 Task: Create a Board called Board0000000052 in Workspace WS0000000018 in Trello with Visibility as Workspace. Create a Board called Board0000000053 in Workspace WS0000000018 in Trello with Visibility as Private. Create a Board called Board0000000054 in Workspace WS0000000018 in Trello with Visibility as Public. Create Card Card0000000205 in Board Board0000000052 in Workspace WS0000000018 in Trello. Create Card Card0000000206 in Board Board0000000052 in Workspace WS0000000018 in Trello
Action: Mouse moved to (399, 36)
Screenshot: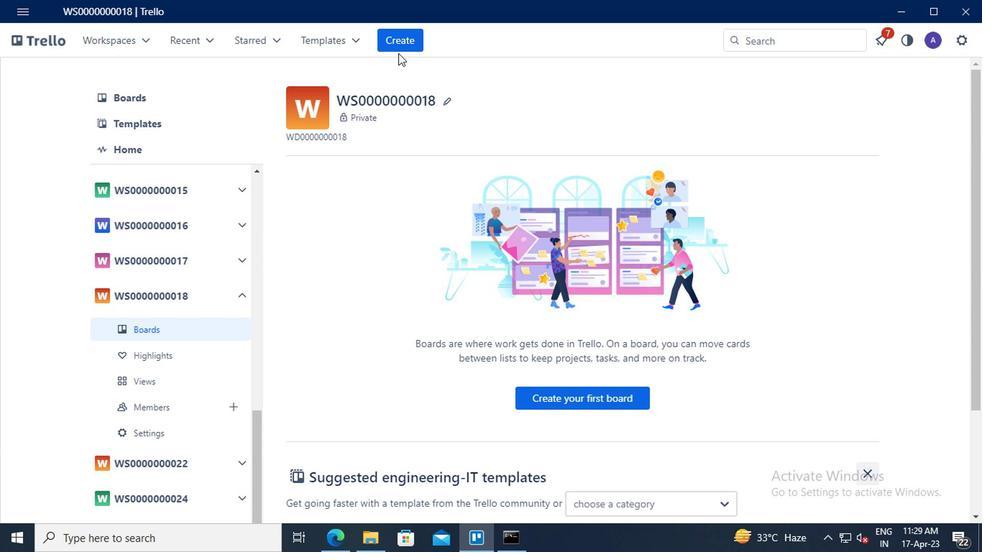 
Action: Mouse pressed left at (399, 36)
Screenshot: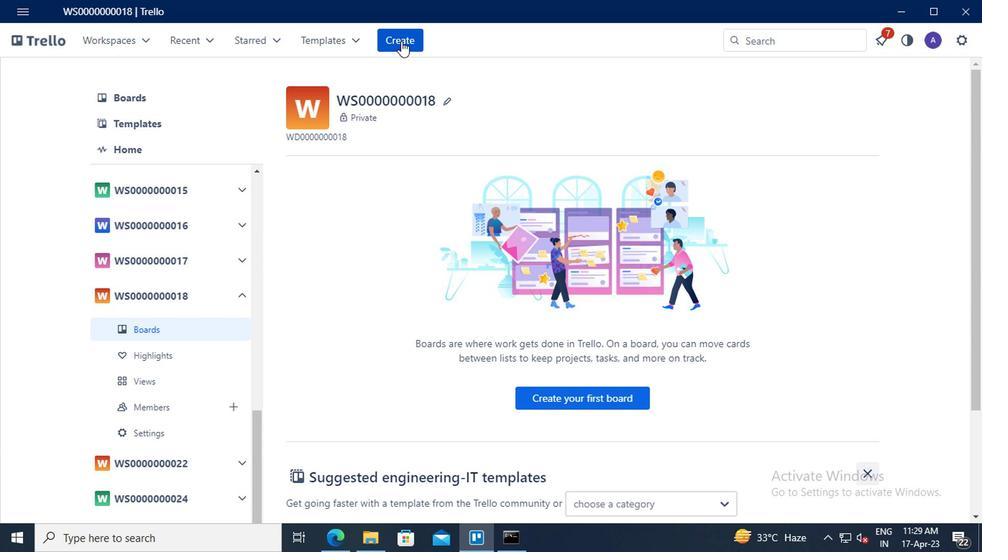 
Action: Mouse moved to (424, 85)
Screenshot: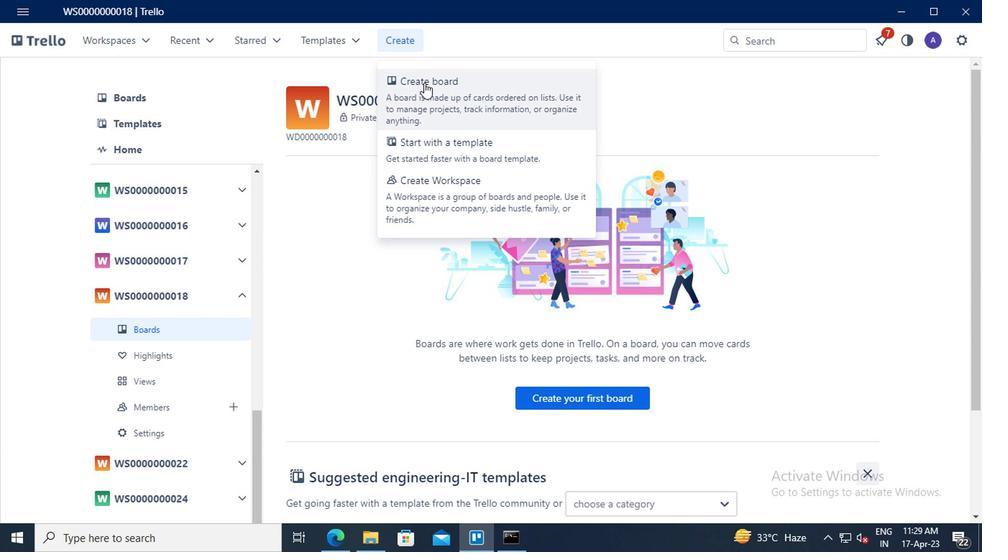 
Action: Mouse pressed left at (424, 85)
Screenshot: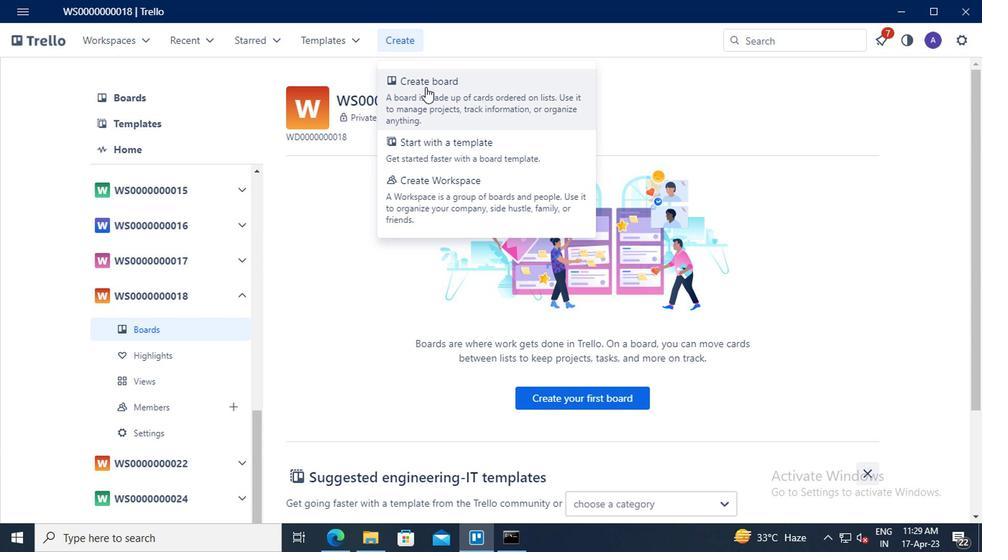 
Action: Mouse moved to (431, 303)
Screenshot: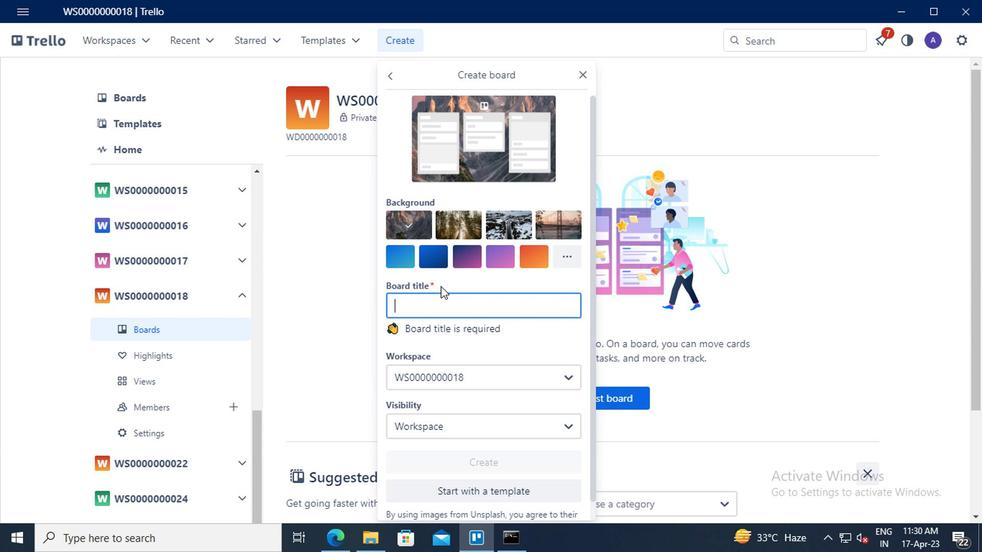 
Action: Mouse pressed left at (431, 303)
Screenshot: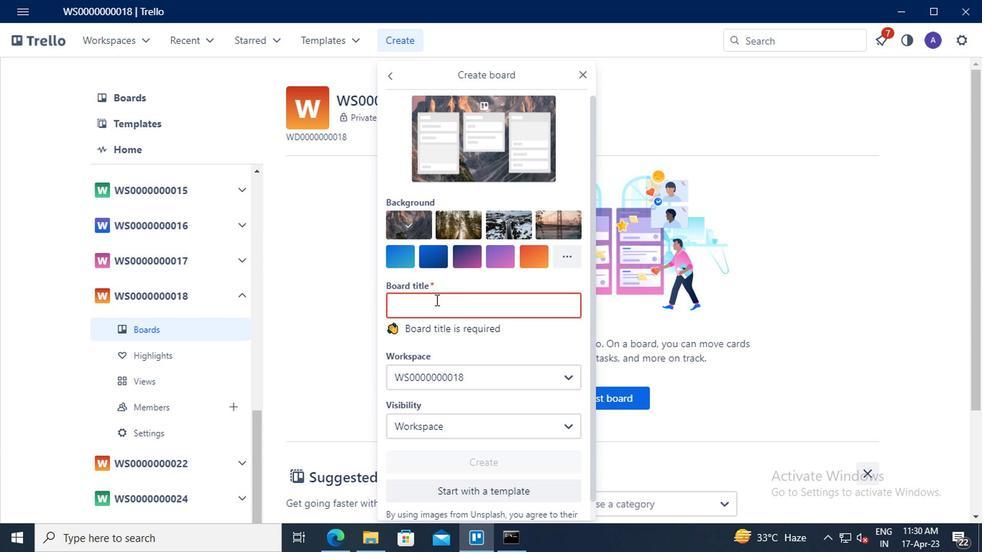 
Action: Key pressed <Key.shift>BOARD0000000052
Screenshot: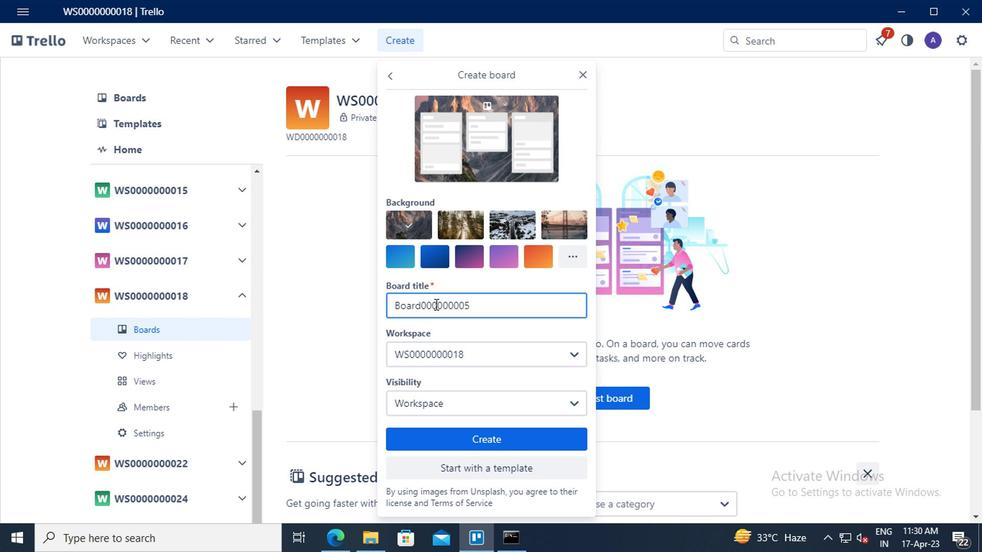
Action: Mouse moved to (454, 408)
Screenshot: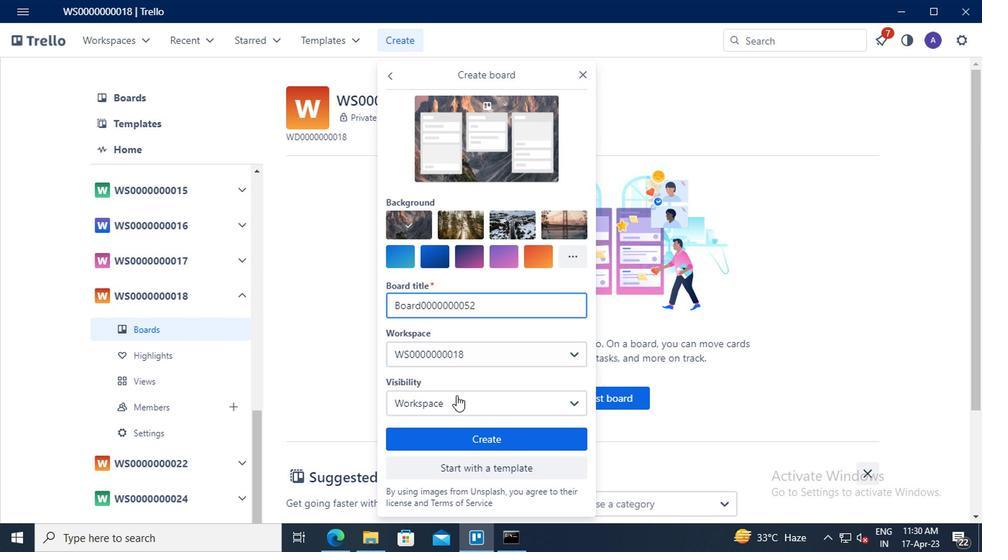 
Action: Mouse pressed left at (454, 408)
Screenshot: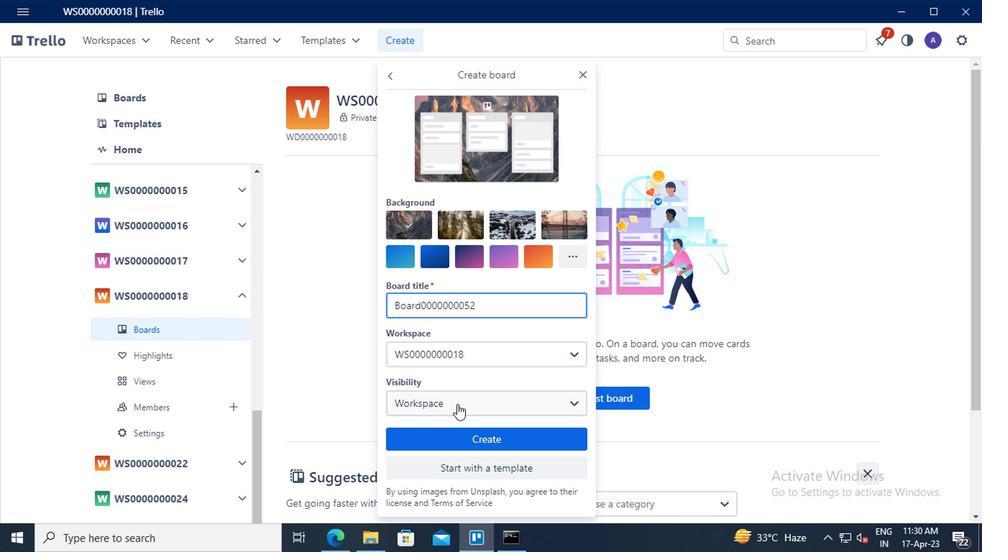 
Action: Mouse moved to (451, 497)
Screenshot: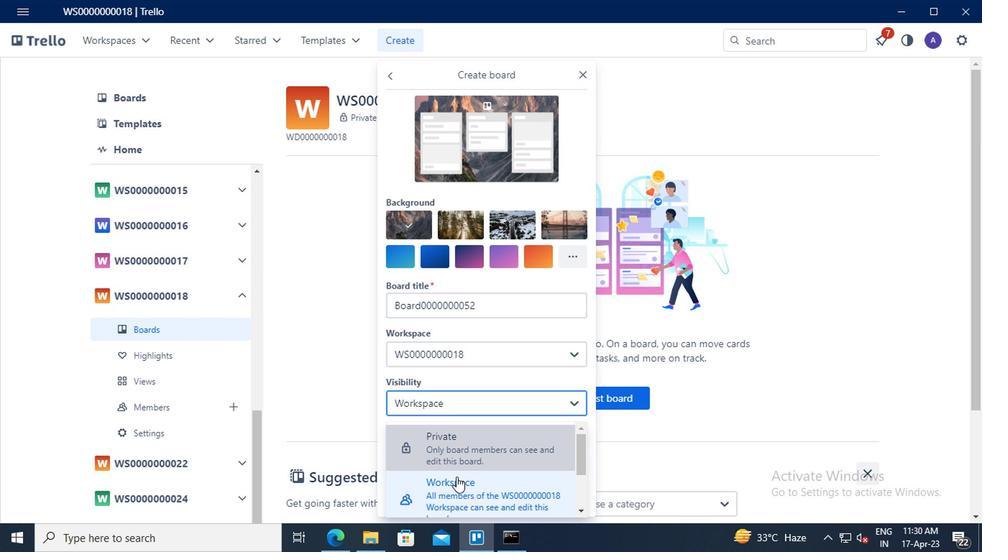 
Action: Mouse pressed left at (451, 497)
Screenshot: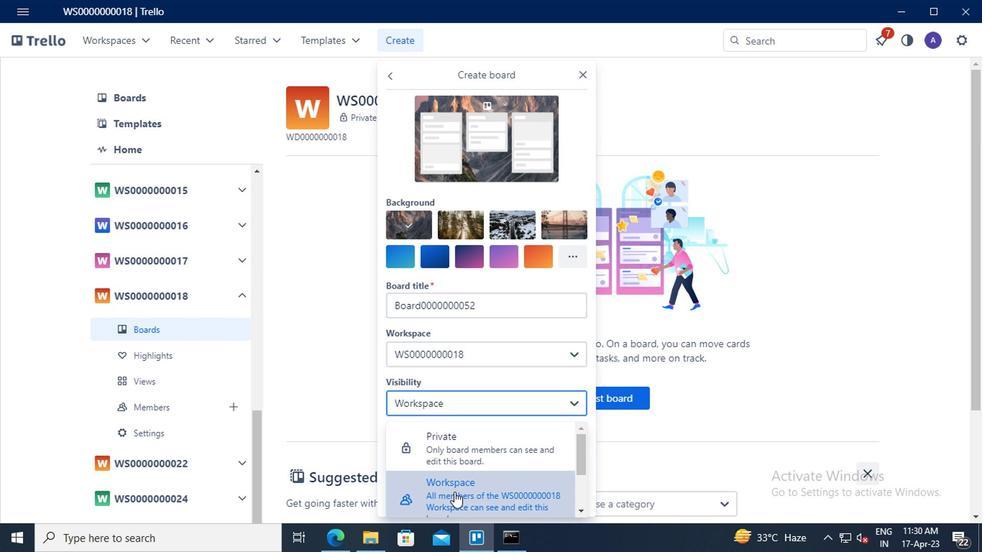 
Action: Mouse moved to (457, 441)
Screenshot: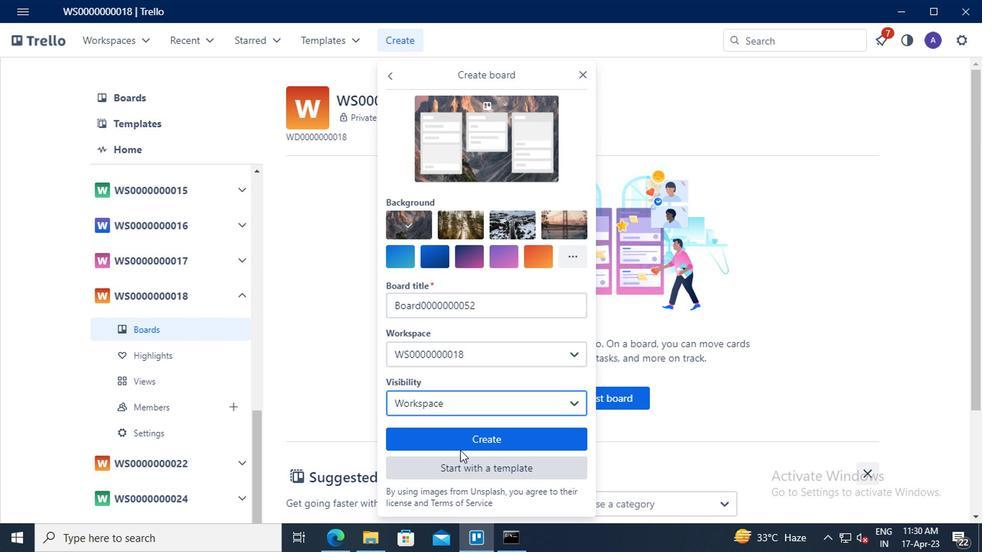 
Action: Mouse pressed left at (457, 441)
Screenshot: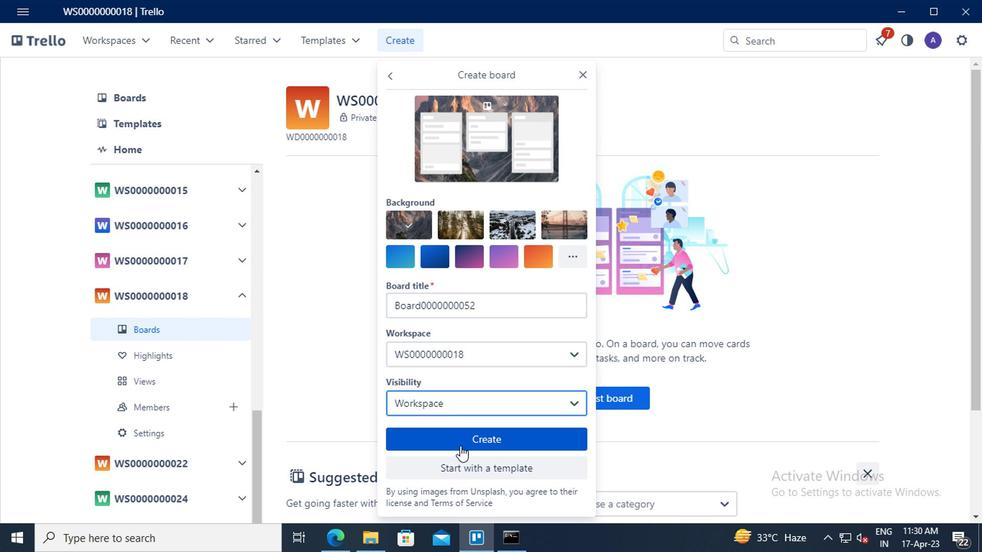 
Action: Mouse moved to (402, 32)
Screenshot: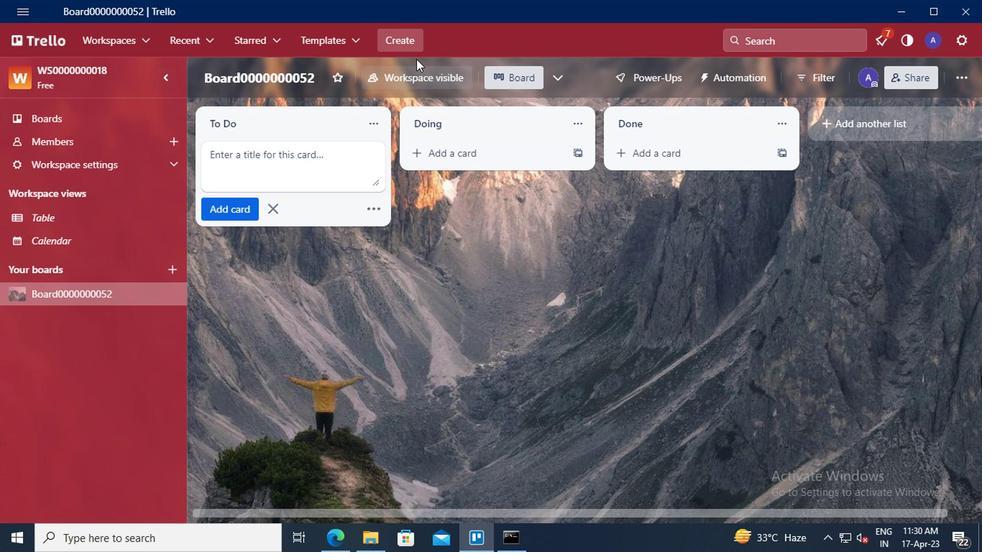 
Action: Mouse pressed left at (402, 32)
Screenshot: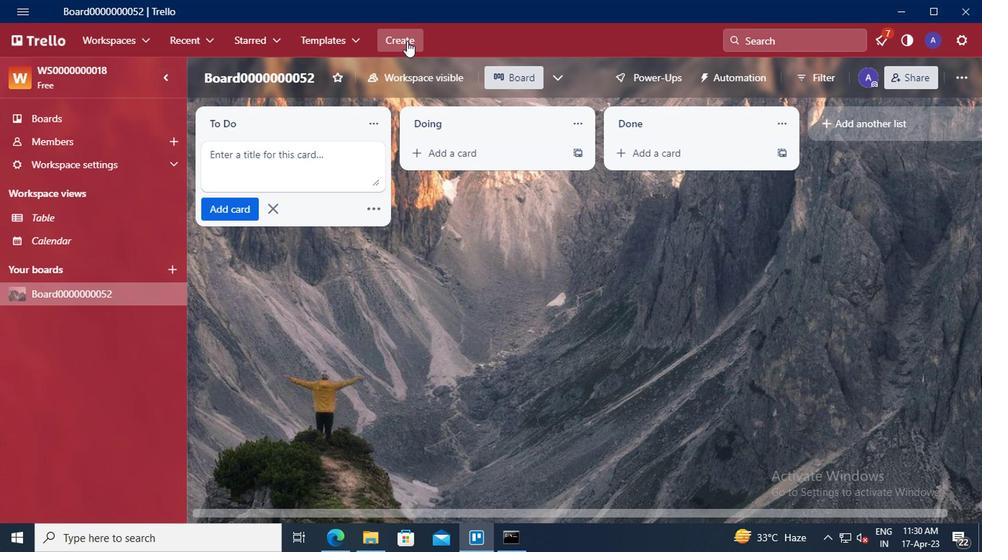 
Action: Mouse moved to (423, 83)
Screenshot: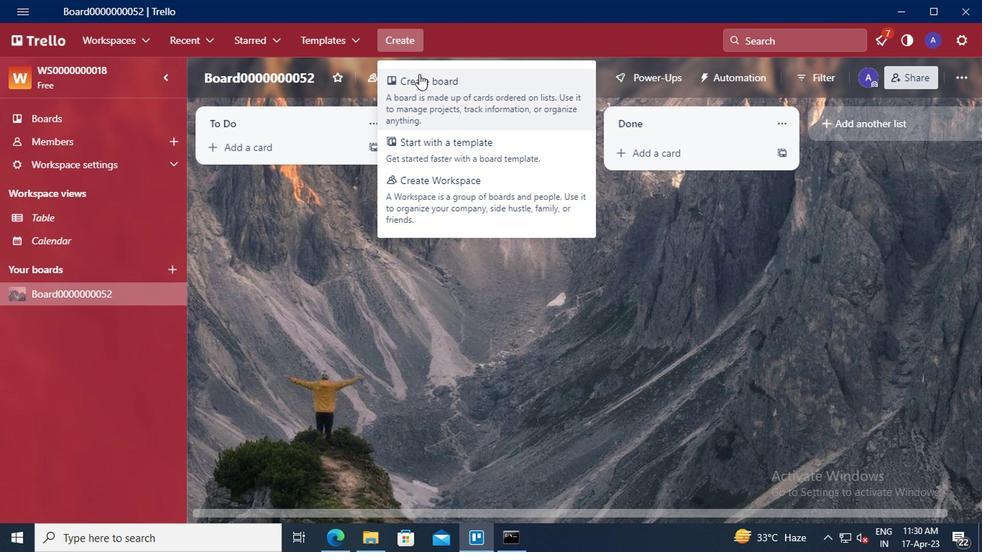 
Action: Mouse pressed left at (423, 83)
Screenshot: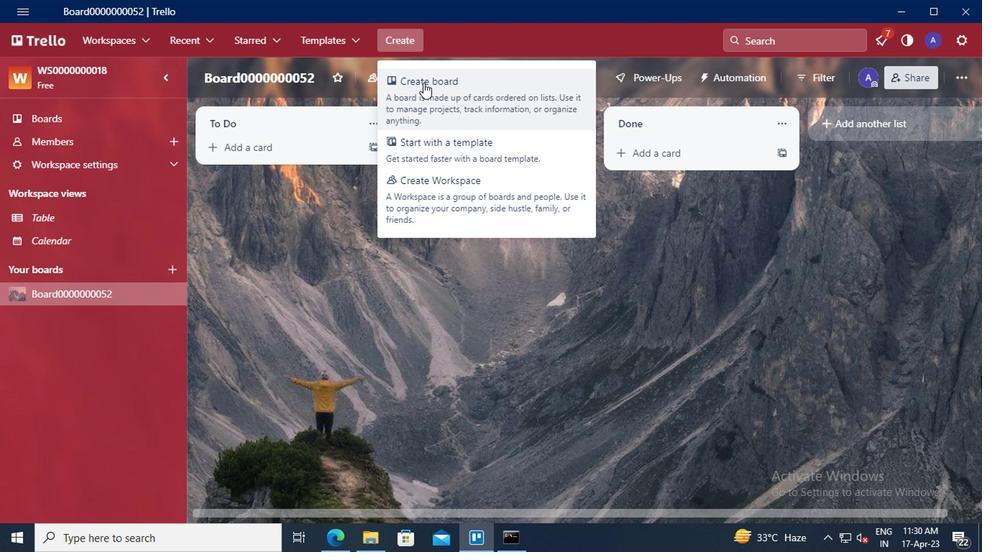 
Action: Mouse moved to (429, 311)
Screenshot: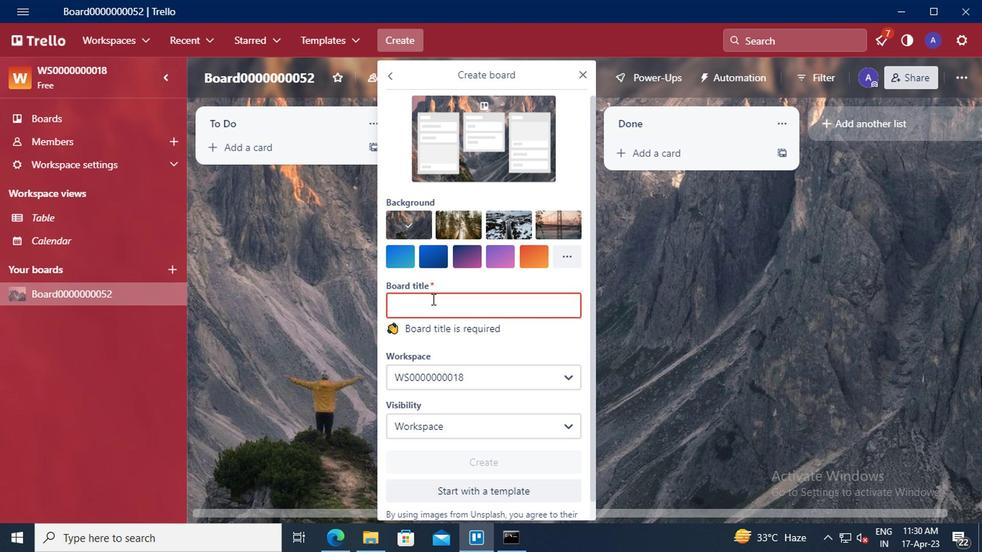 
Action: Mouse pressed left at (429, 311)
Screenshot: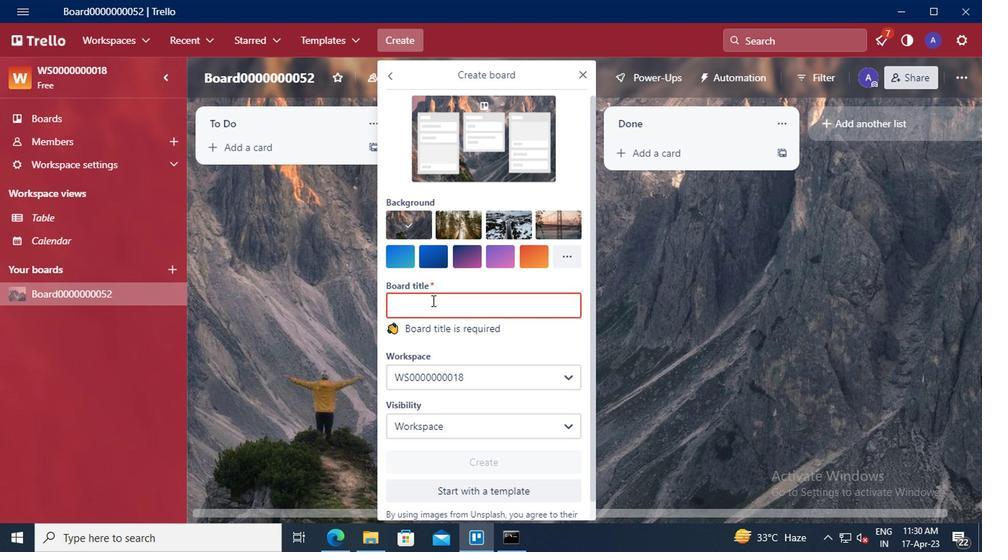 
Action: Key pressed <Key.shift>BOARD0000000053
Screenshot: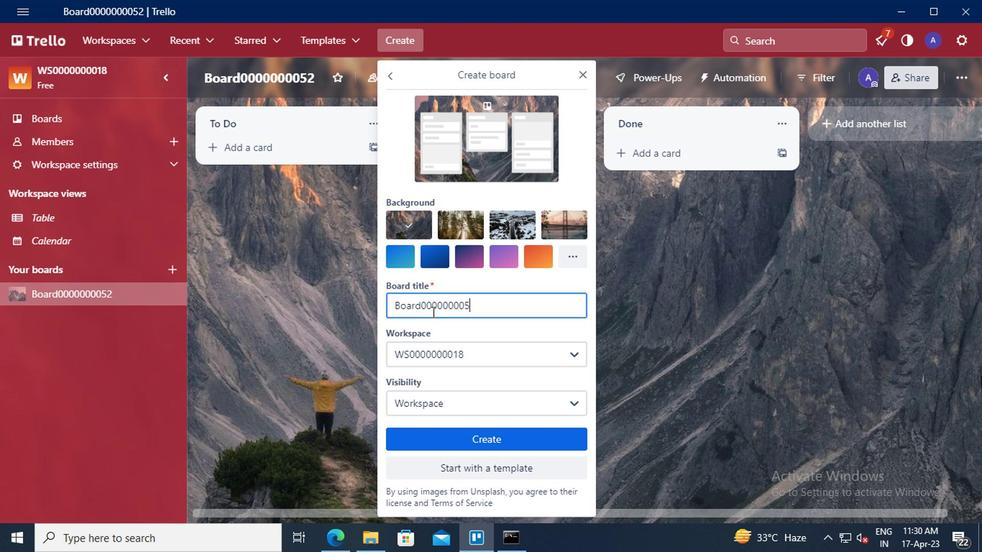 
Action: Mouse moved to (432, 402)
Screenshot: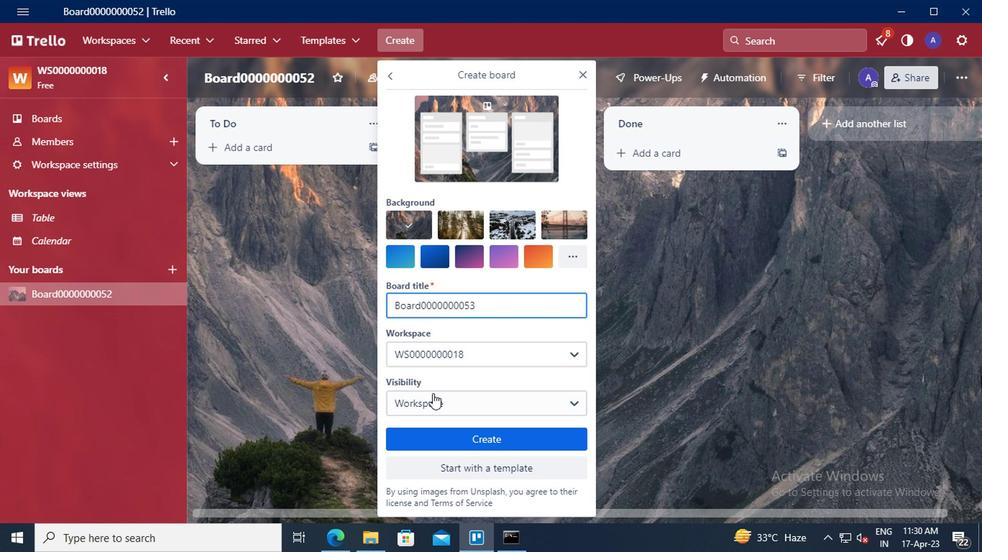 
Action: Mouse pressed left at (432, 402)
Screenshot: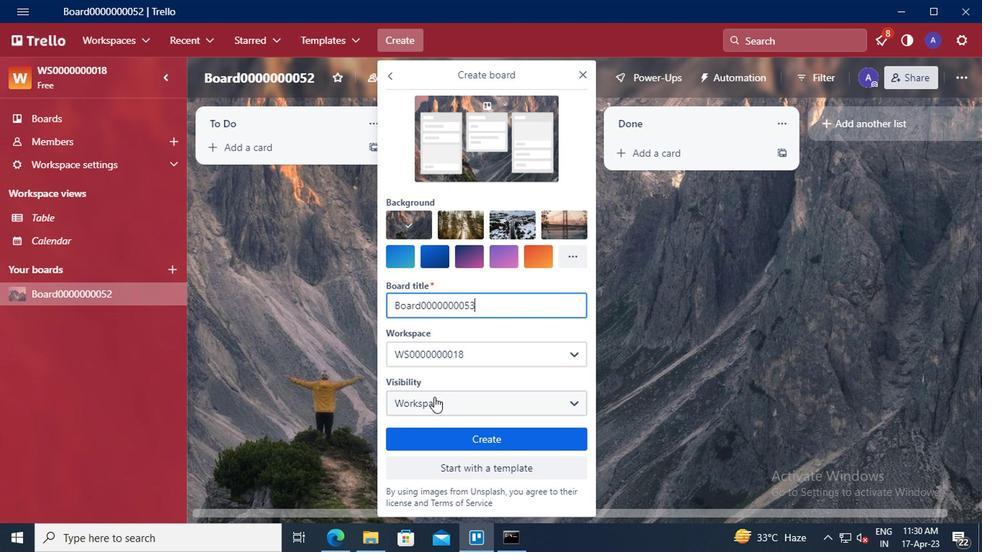 
Action: Mouse moved to (436, 431)
Screenshot: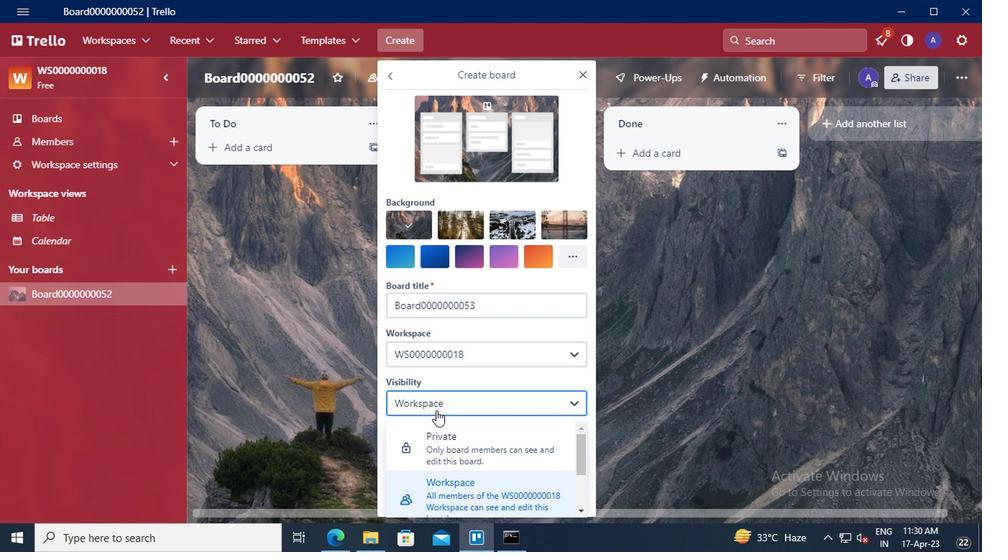 
Action: Mouse pressed left at (436, 431)
Screenshot: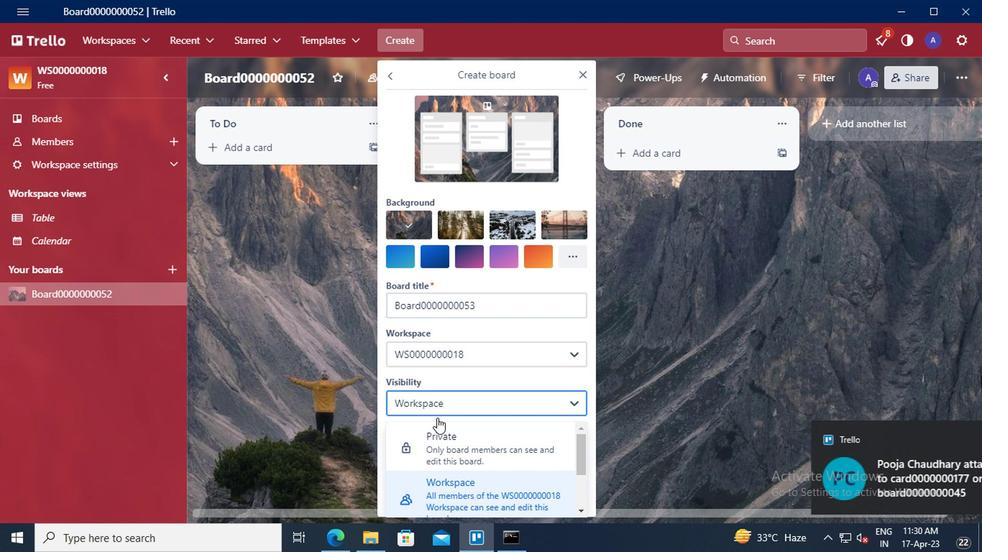 
Action: Mouse moved to (481, 443)
Screenshot: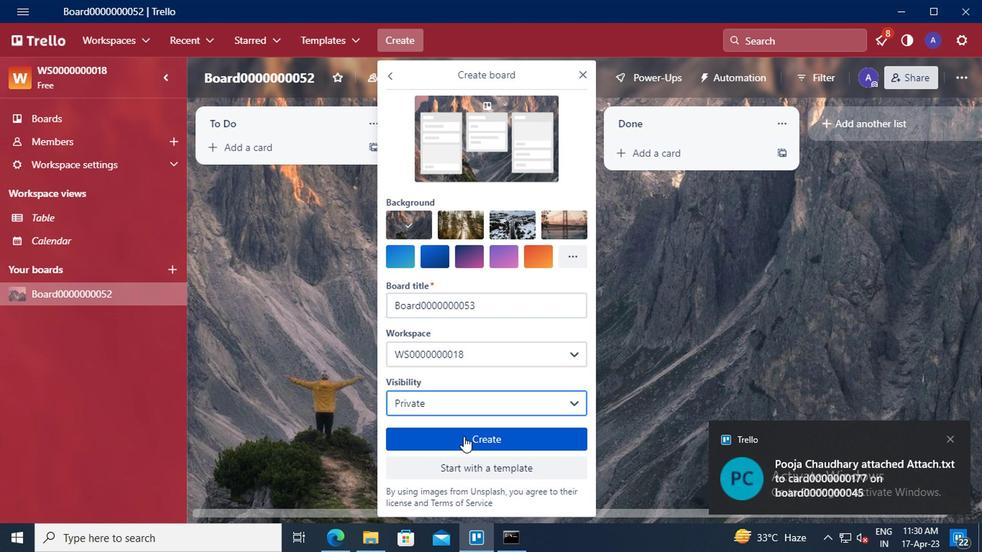 
Action: Mouse pressed left at (481, 443)
Screenshot: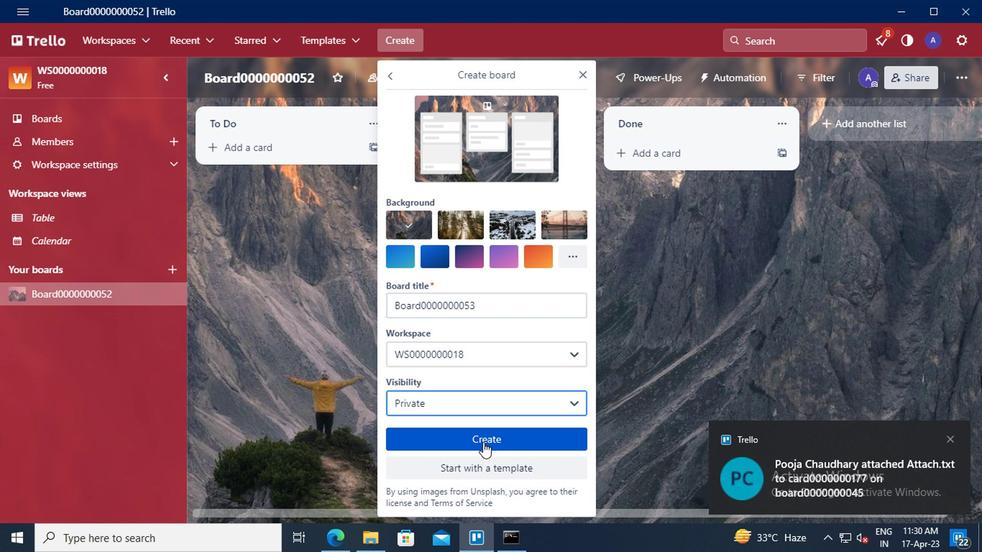 
Action: Mouse moved to (398, 38)
Screenshot: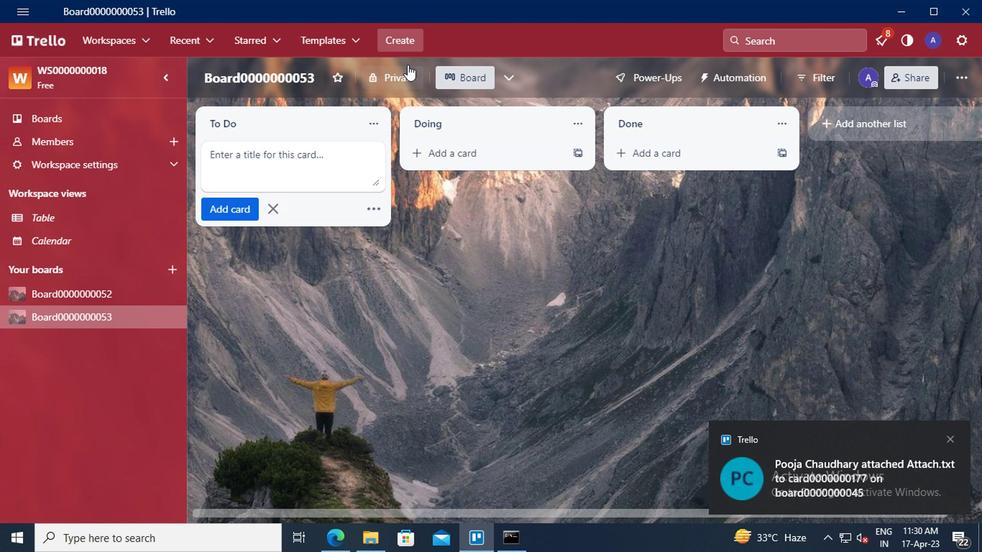 
Action: Mouse pressed left at (398, 38)
Screenshot: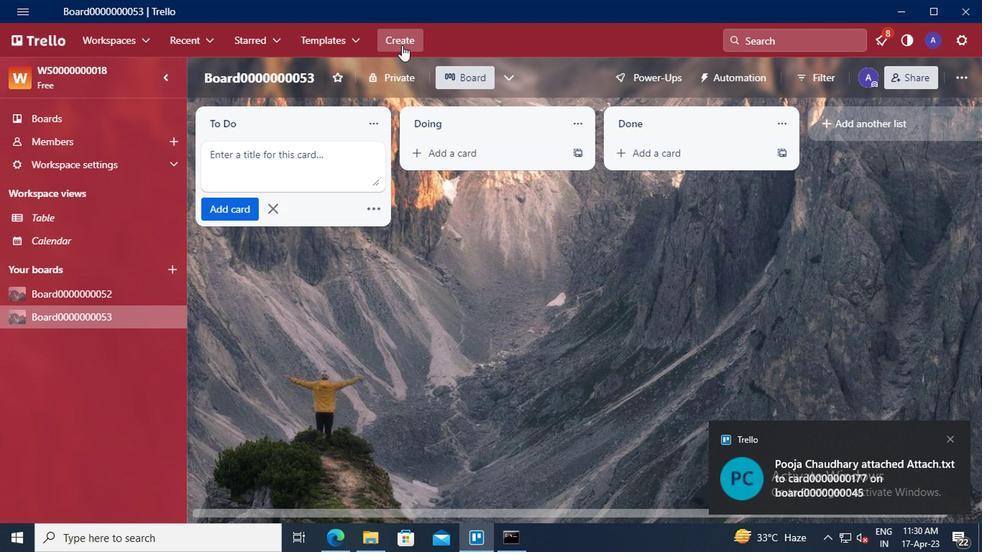 
Action: Mouse moved to (450, 92)
Screenshot: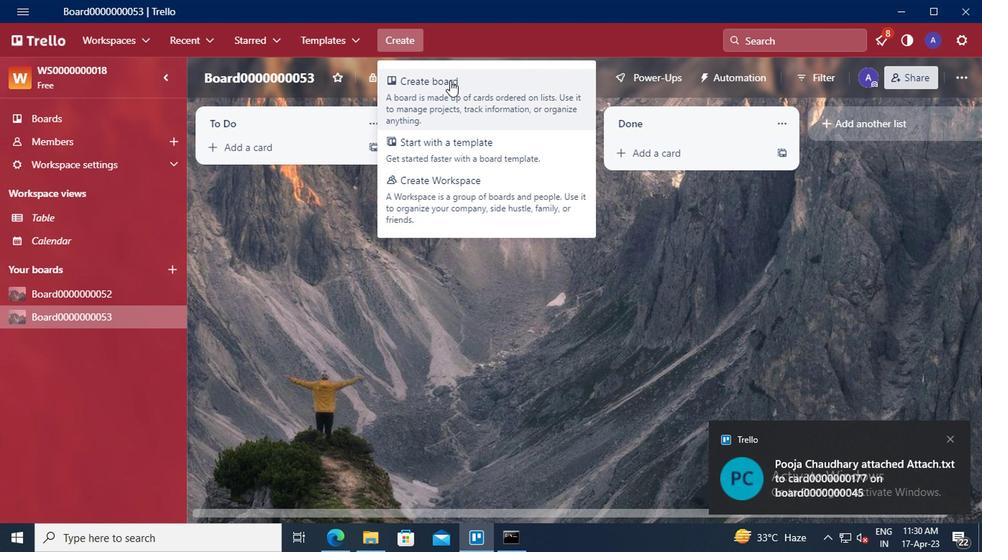 
Action: Mouse pressed left at (450, 92)
Screenshot: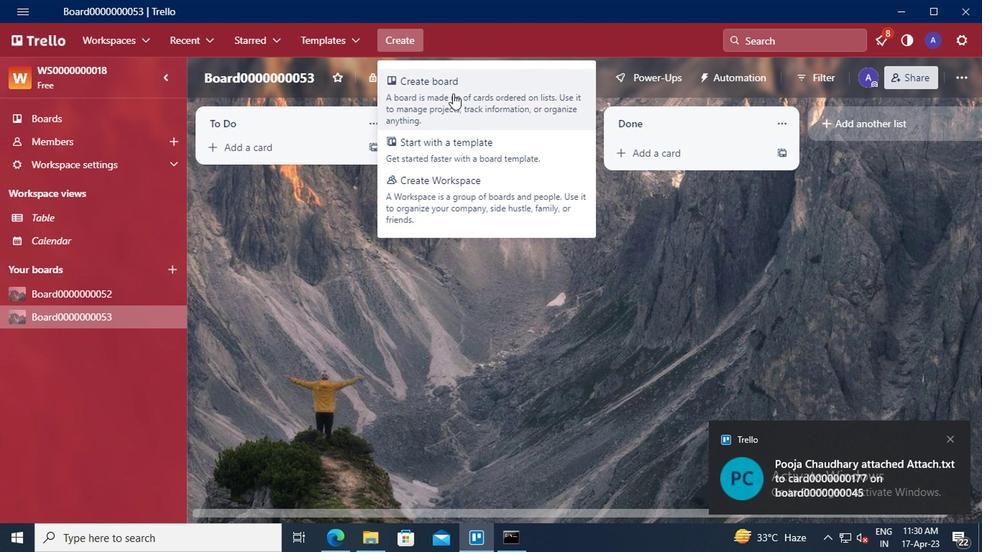 
Action: Mouse moved to (431, 303)
Screenshot: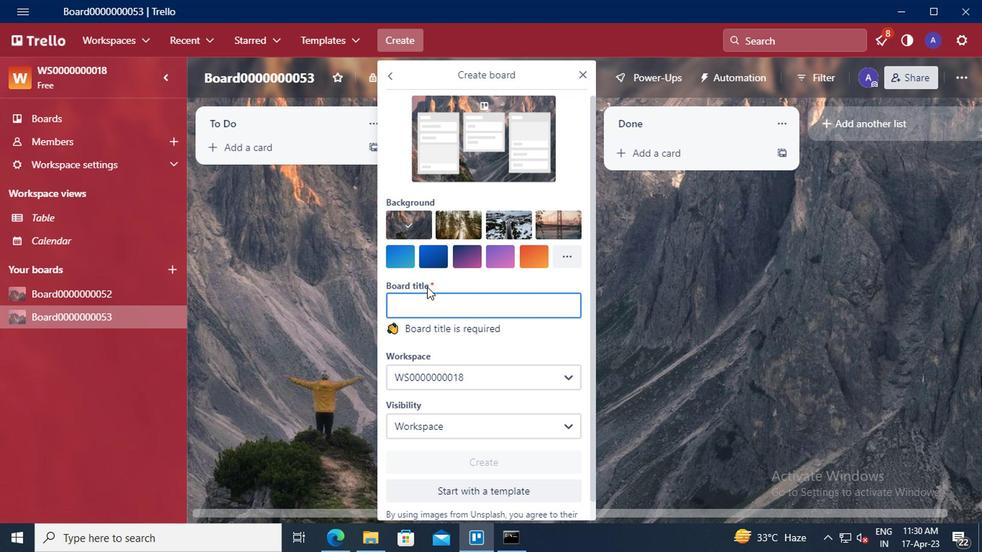 
Action: Mouse pressed left at (431, 303)
Screenshot: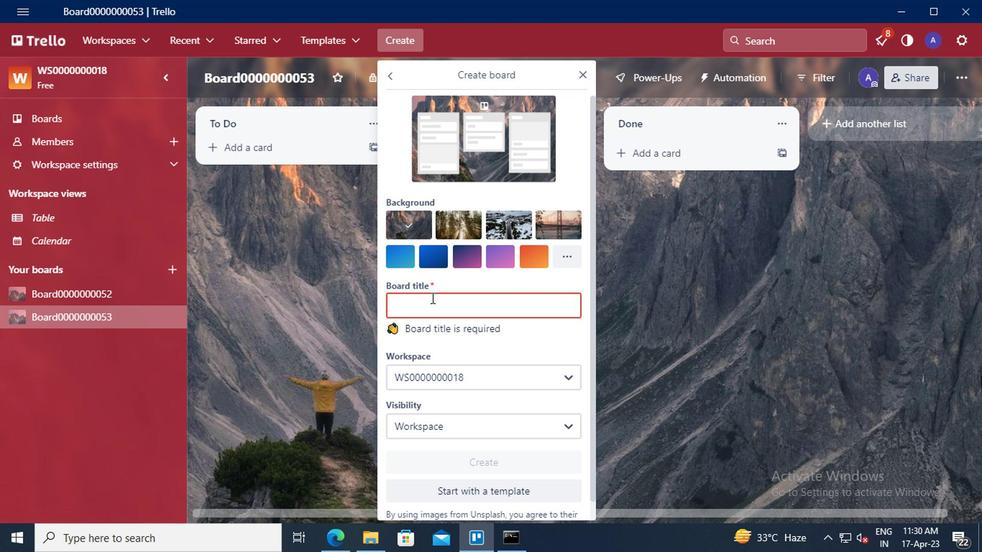 
Action: Key pressed <Key.shift>B
Screenshot: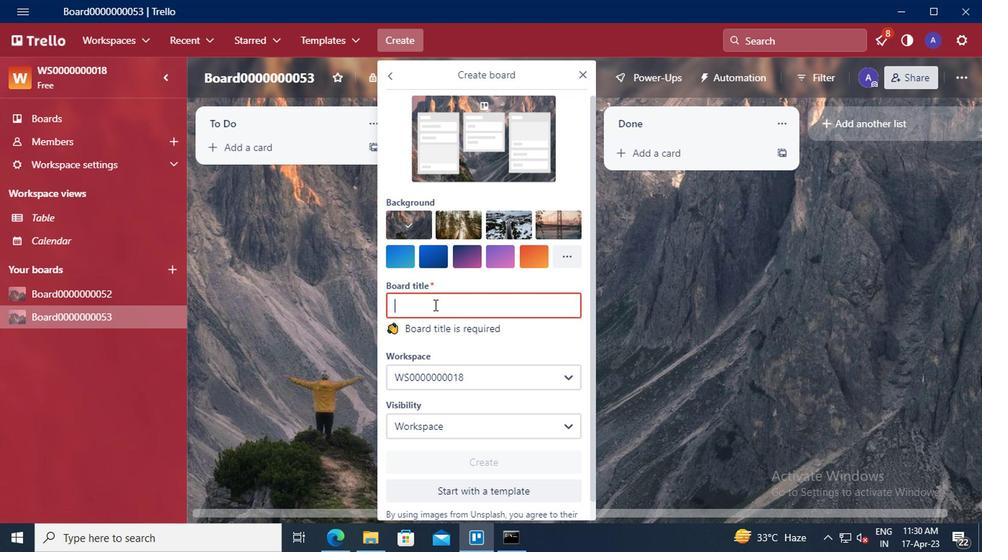 
Action: Mouse moved to (431, 303)
Screenshot: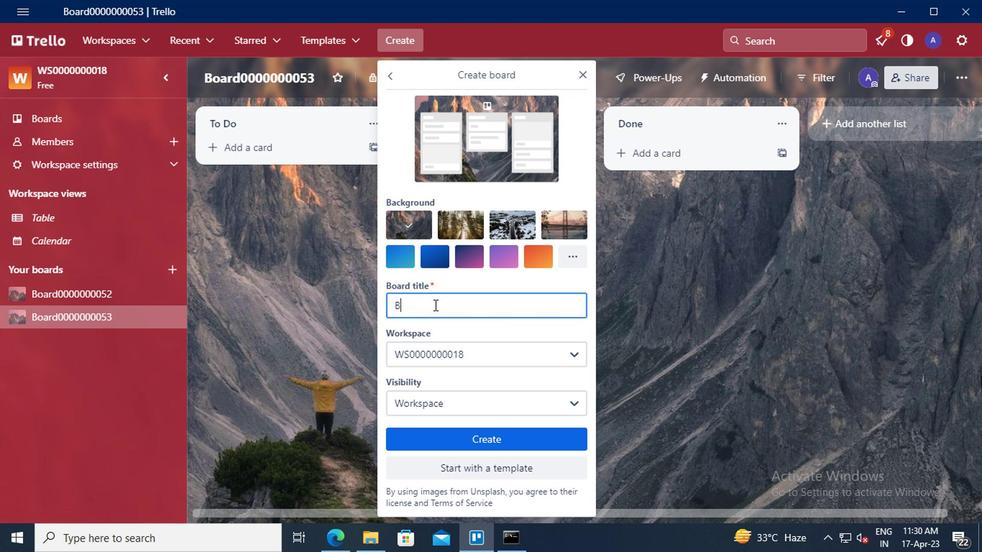 
Action: Key pressed OARD0000000054
Screenshot: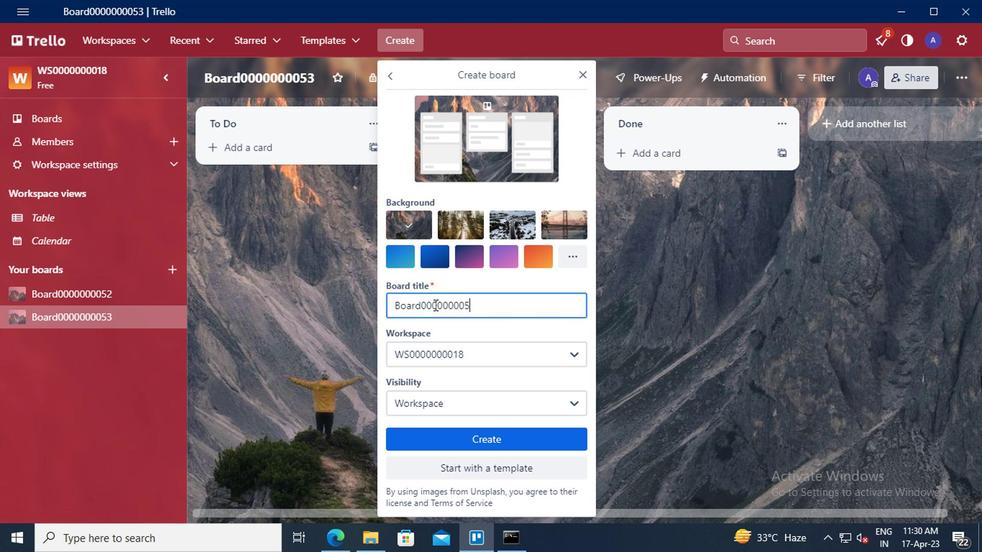 
Action: Mouse moved to (455, 399)
Screenshot: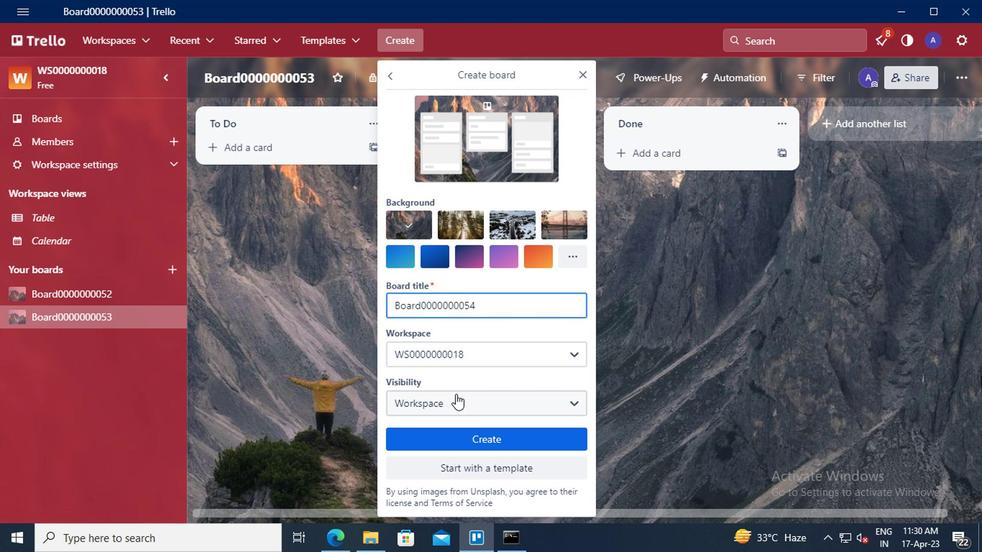 
Action: Mouse pressed left at (455, 399)
Screenshot: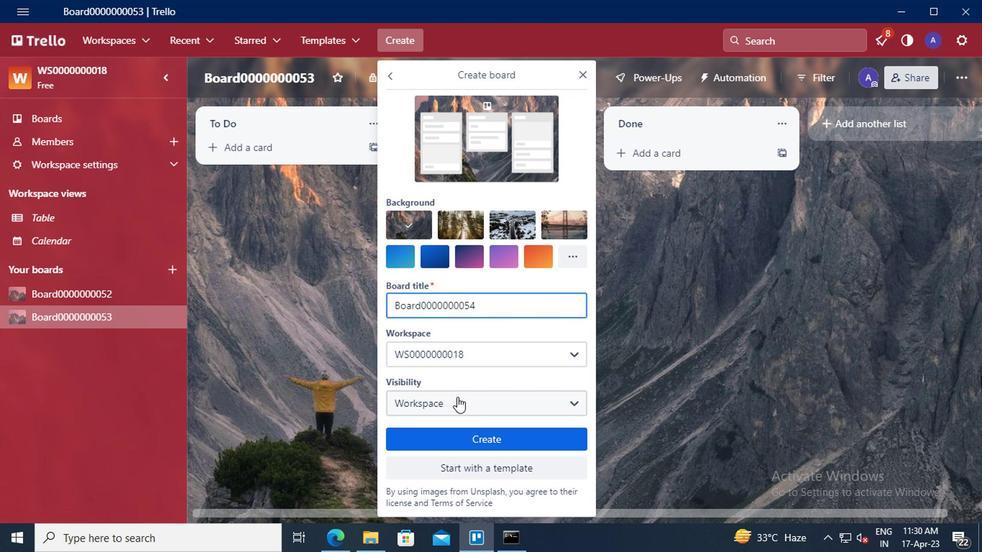 
Action: Mouse moved to (460, 430)
Screenshot: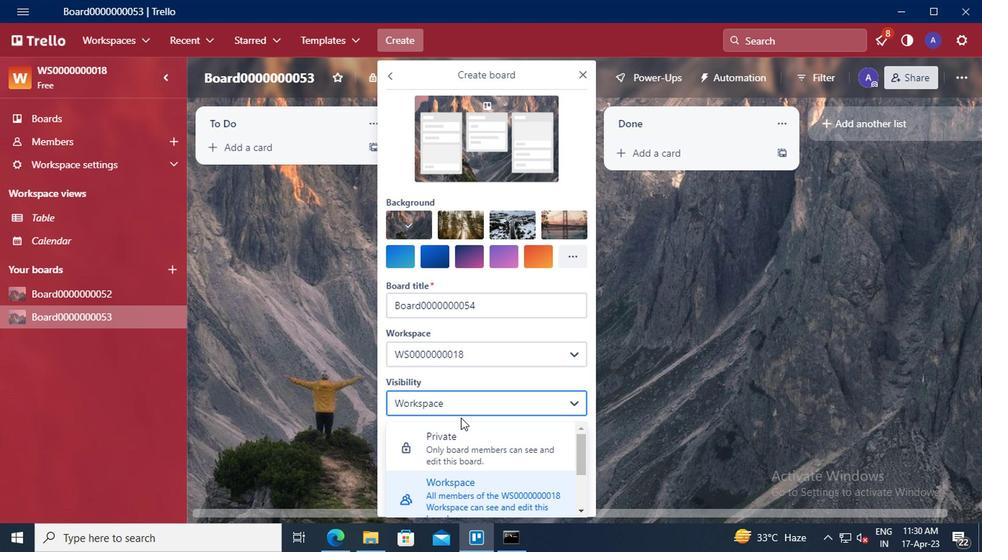 
Action: Mouse scrolled (460, 430) with delta (0, 0)
Screenshot: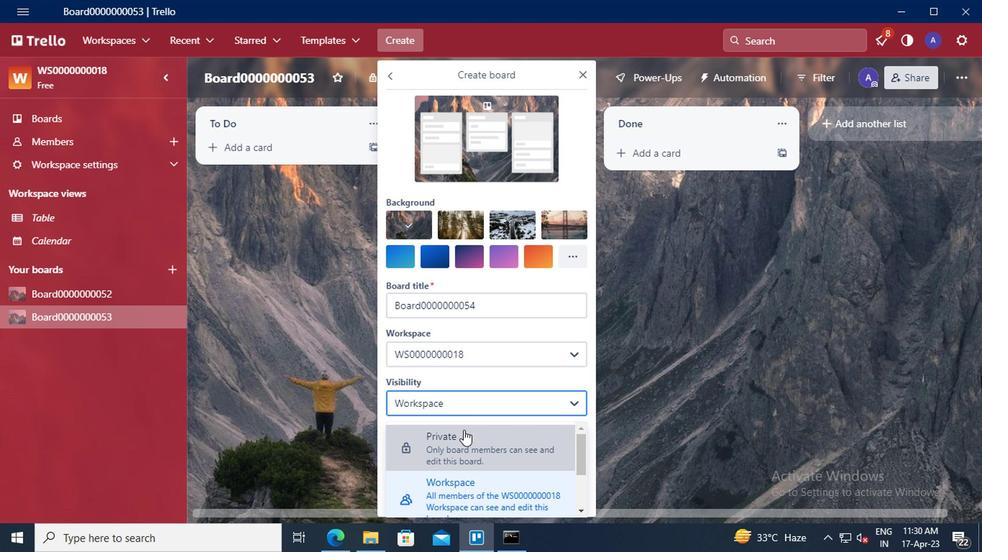 
Action: Mouse scrolled (460, 430) with delta (0, 0)
Screenshot: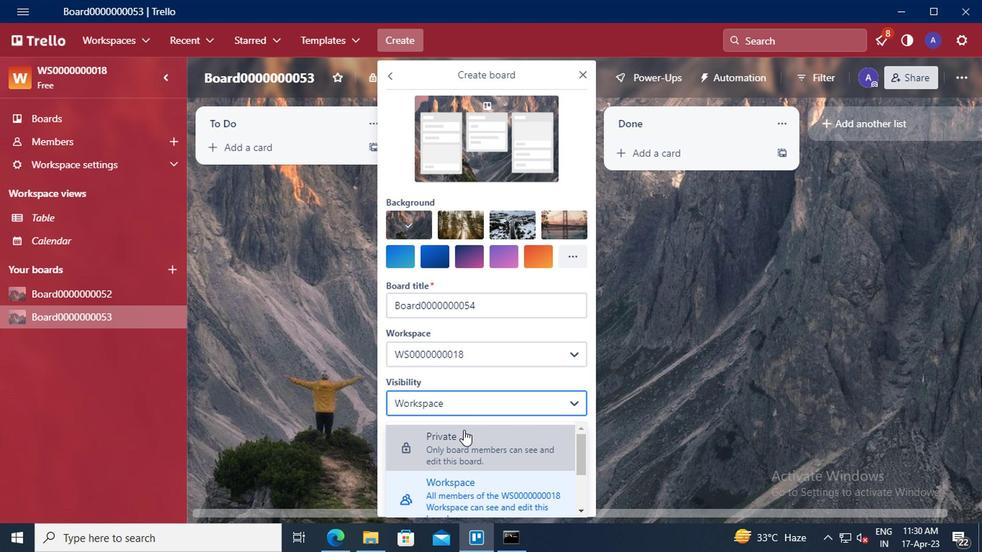 
Action: Mouse moved to (468, 475)
Screenshot: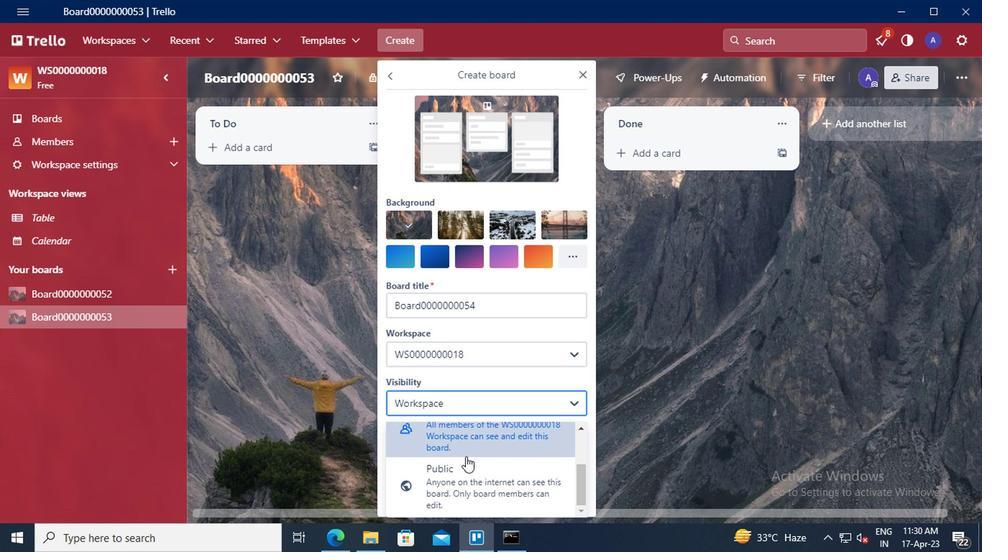 
Action: Mouse pressed left at (468, 475)
Screenshot: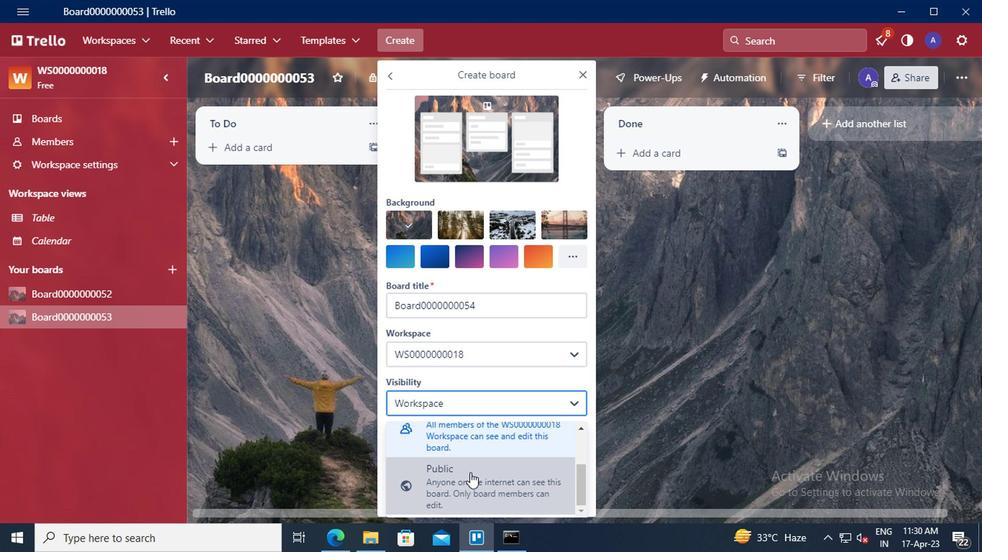 
Action: Mouse moved to (508, 359)
Screenshot: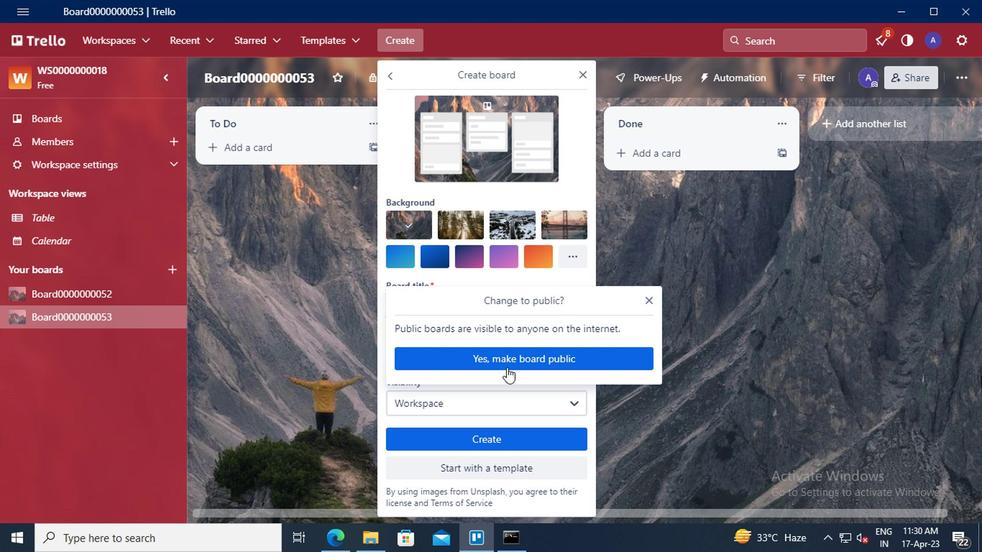 
Action: Mouse pressed left at (508, 359)
Screenshot: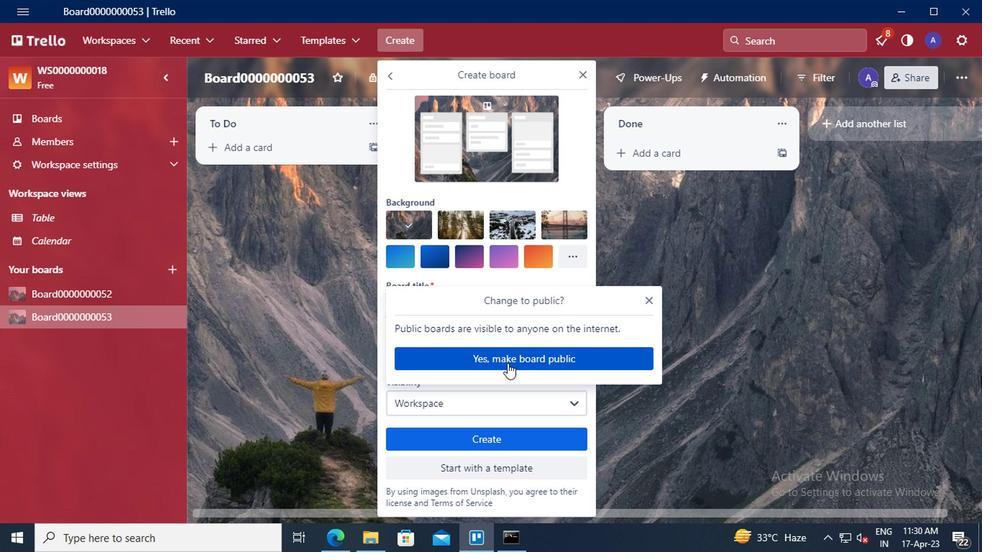 
Action: Mouse moved to (493, 439)
Screenshot: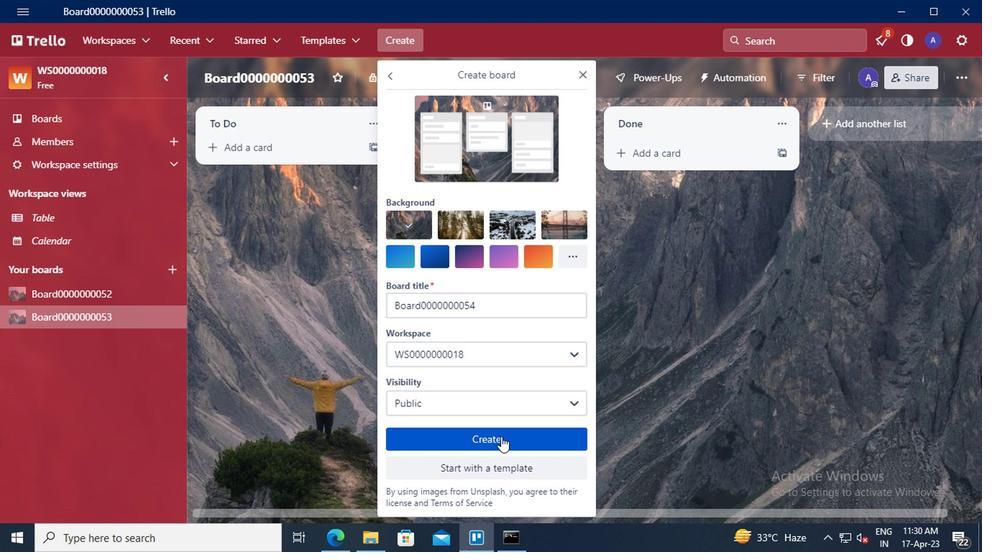 
Action: Mouse pressed left at (493, 439)
Screenshot: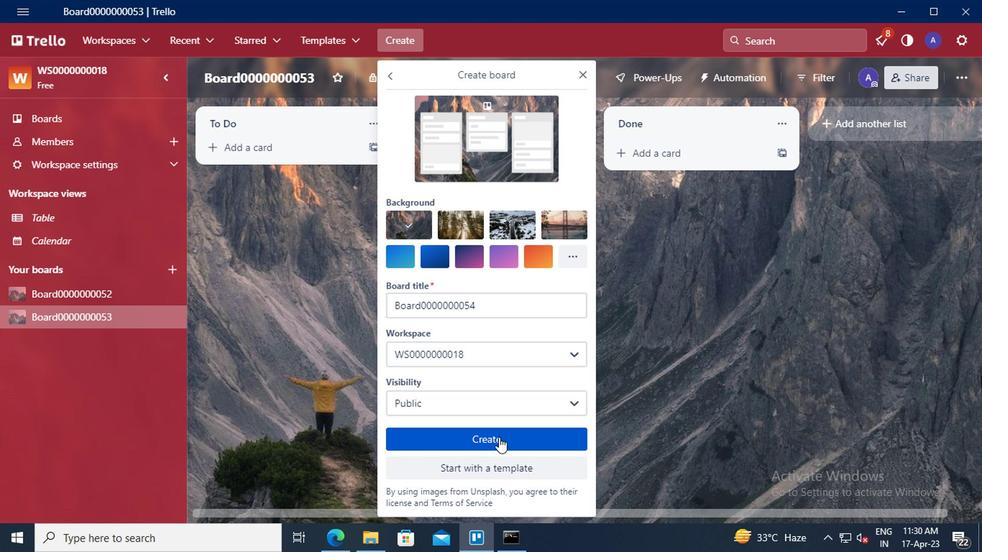 
Action: Mouse moved to (93, 293)
Screenshot: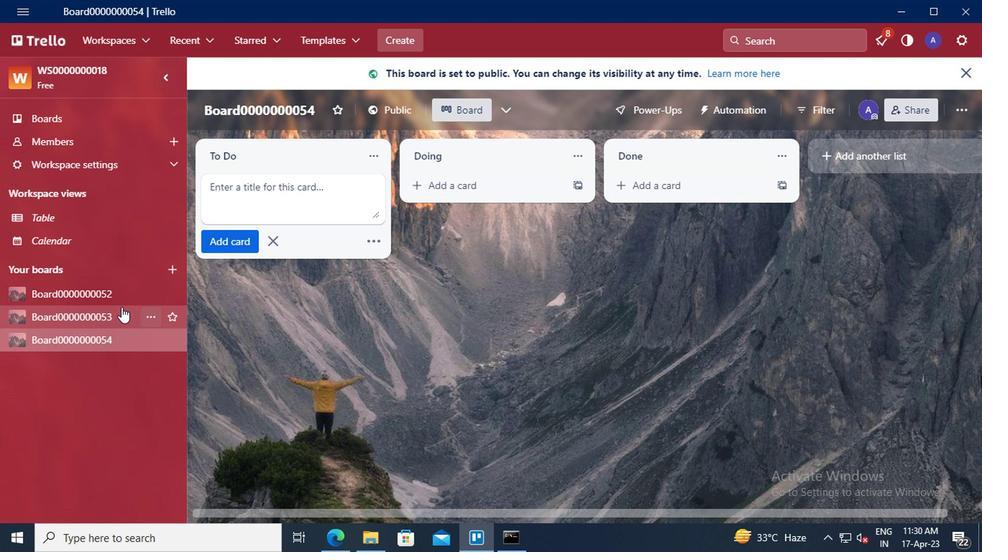 
Action: Mouse pressed left at (93, 293)
Screenshot: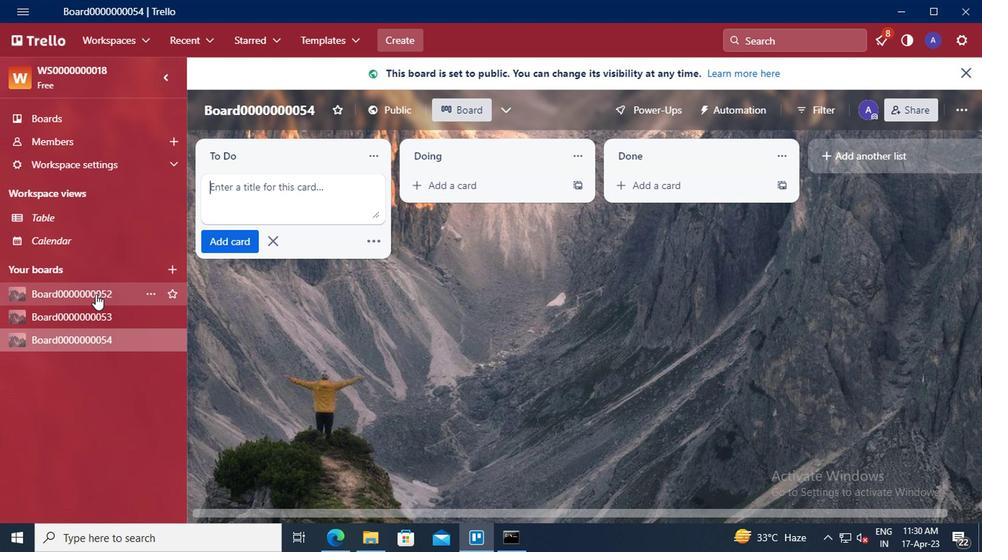 
Action: Mouse moved to (244, 155)
Screenshot: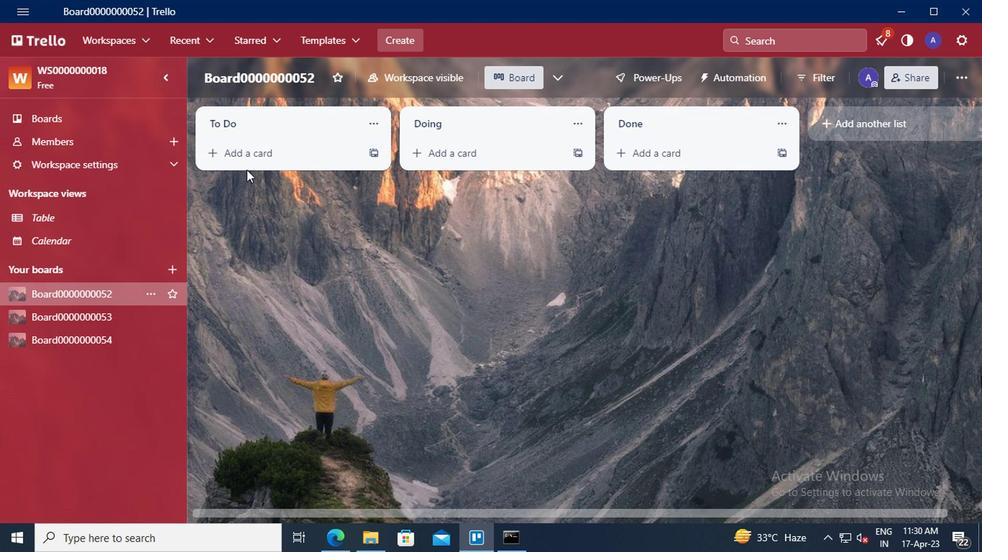 
Action: Mouse pressed left at (244, 155)
Screenshot: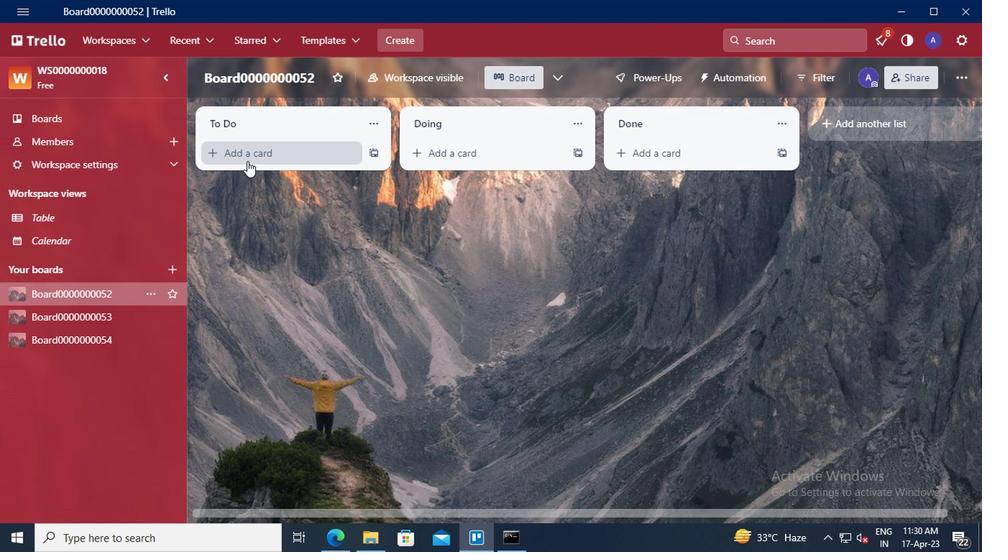 
Action: Mouse moved to (254, 159)
Screenshot: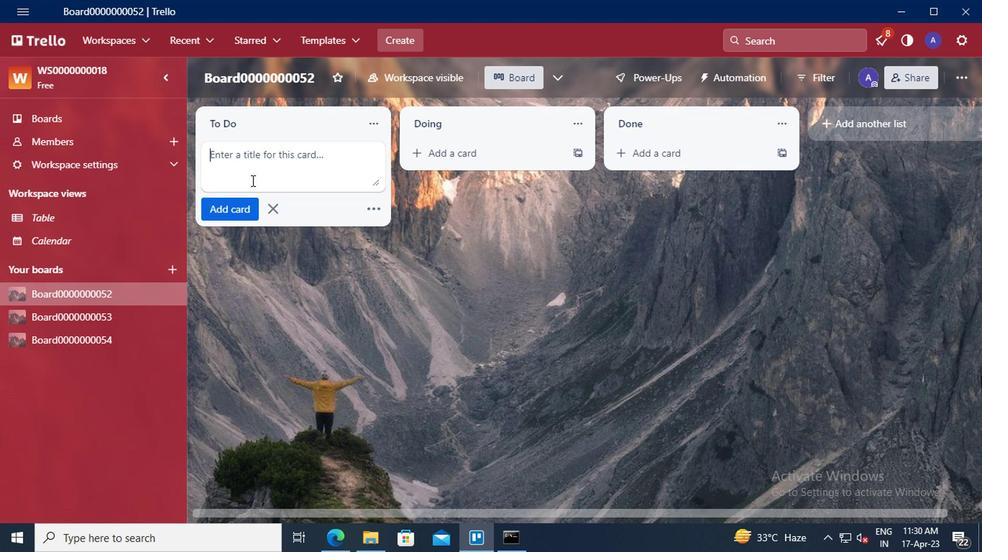 
Action: Mouse pressed left at (254, 159)
Screenshot: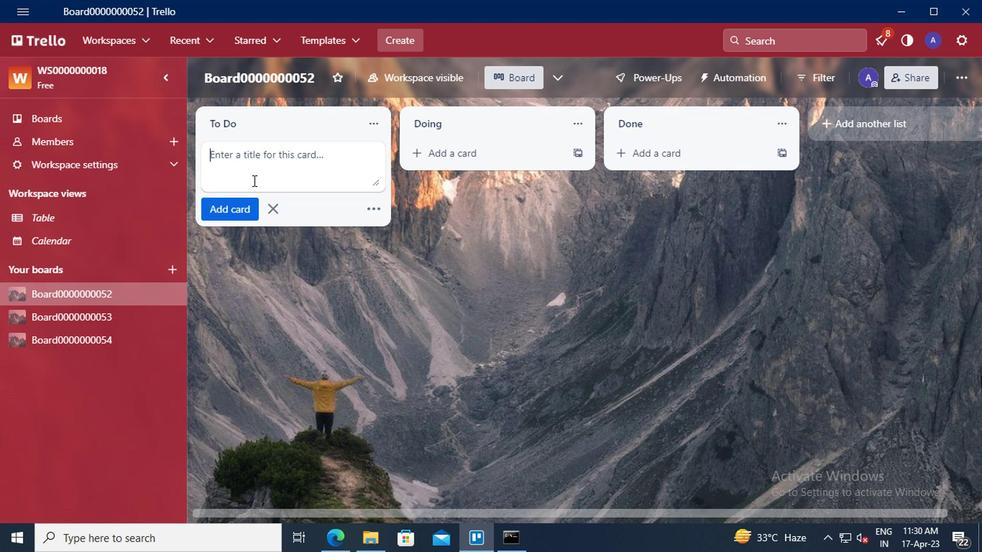 
Action: Key pressed <Key.shift>CARD0000000205
Screenshot: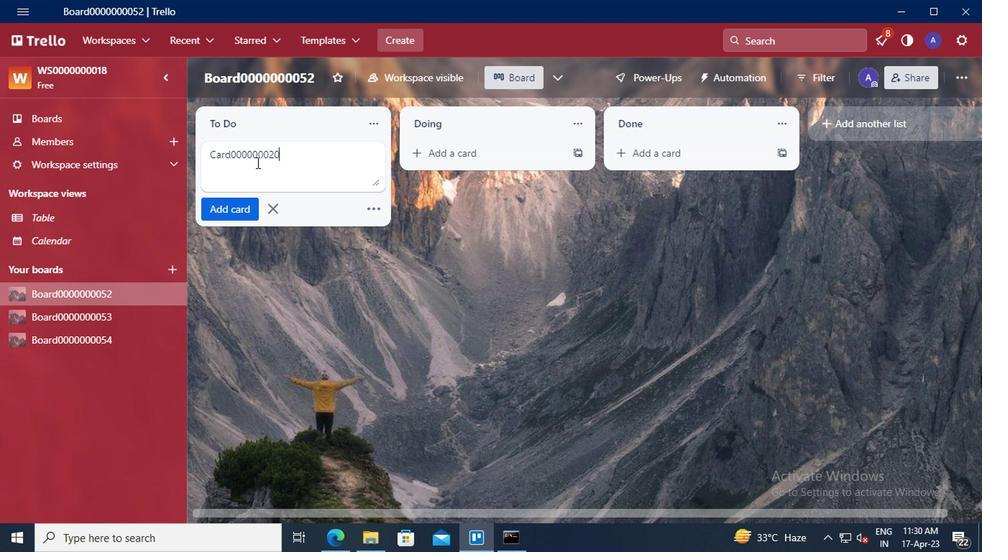 
Action: Mouse moved to (241, 208)
Screenshot: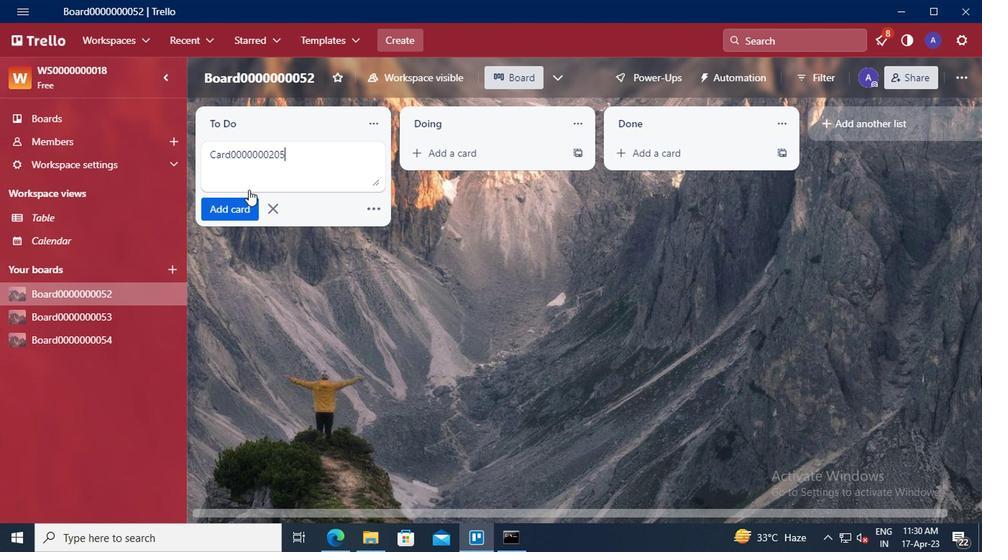 
Action: Mouse pressed left at (241, 208)
Screenshot: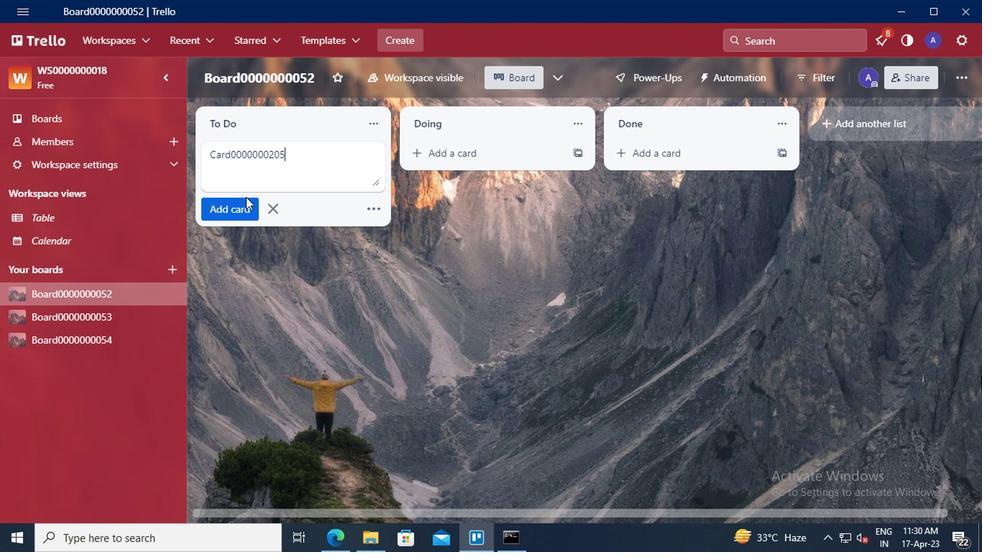 
Action: Mouse moved to (222, 189)
Screenshot: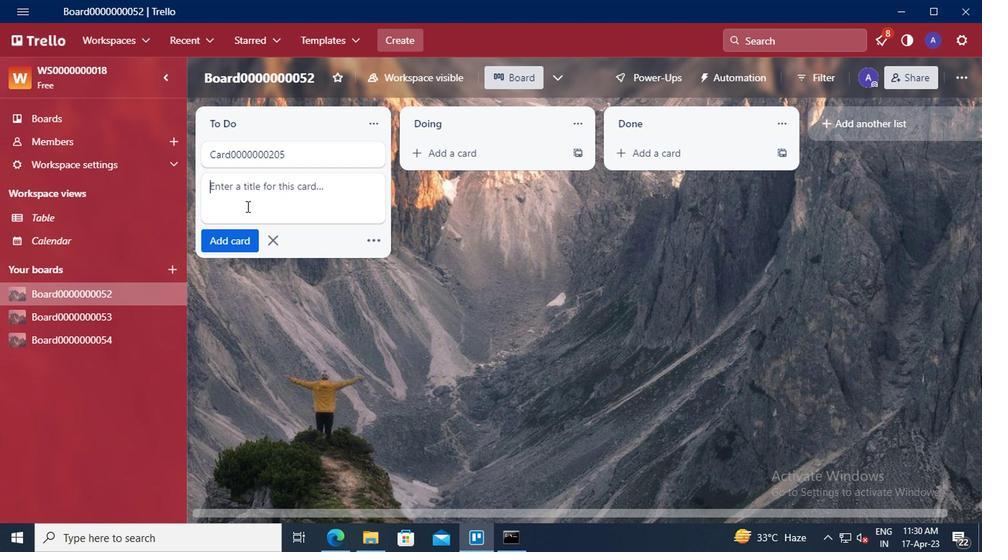 
Action: Mouse pressed left at (222, 189)
Screenshot: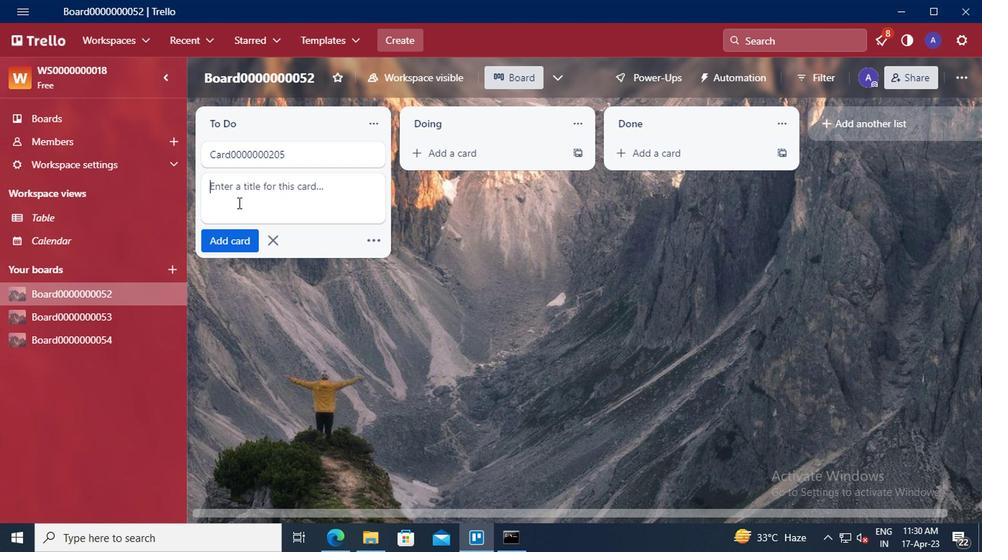 
Action: Key pressed <Key.shift>CARD0000000206
Screenshot: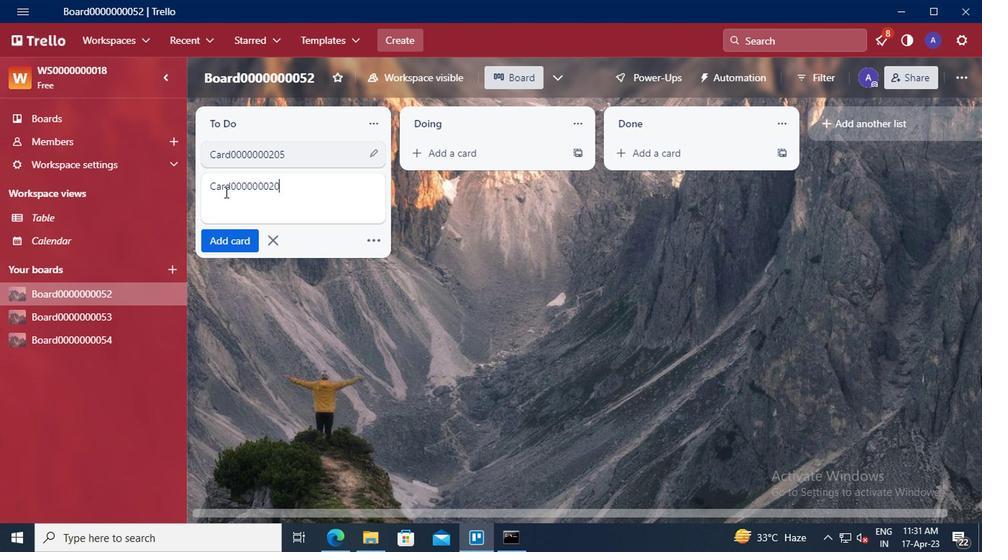 
Action: Mouse moved to (228, 238)
Screenshot: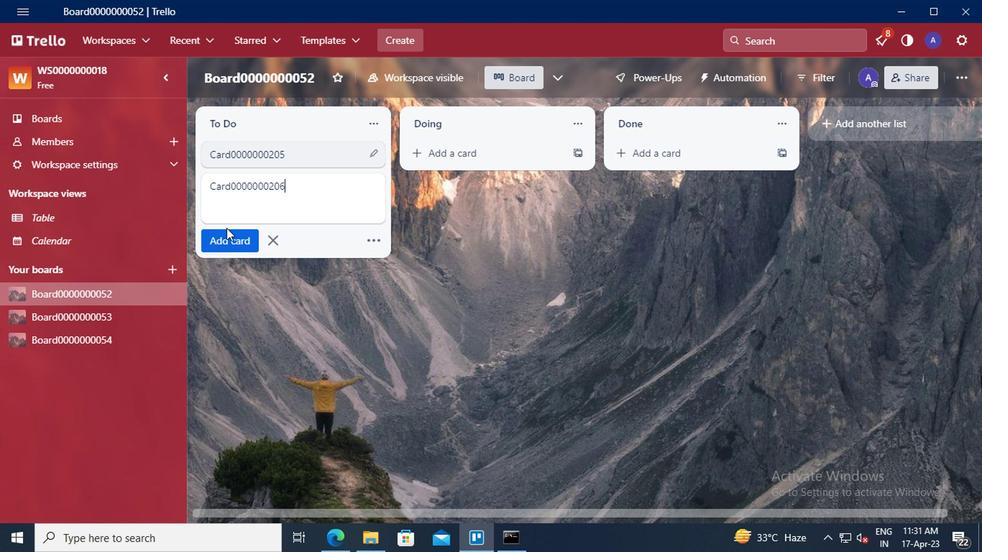 
Action: Mouse pressed left at (228, 238)
Screenshot: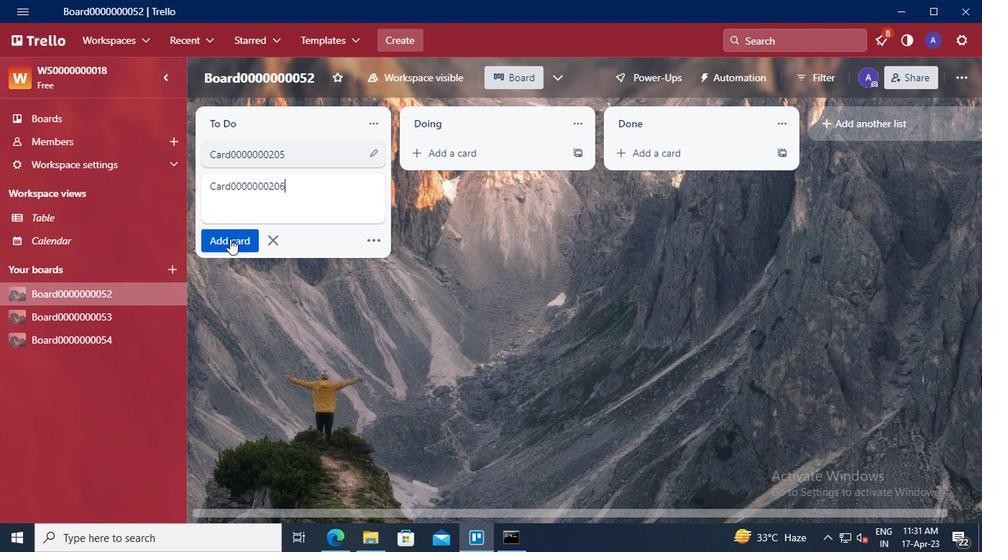 
